 Task: Show more about the house rules of Home in West palm Beach, Florida, United States.
Action: Mouse moved to (198, 326)
Screenshot: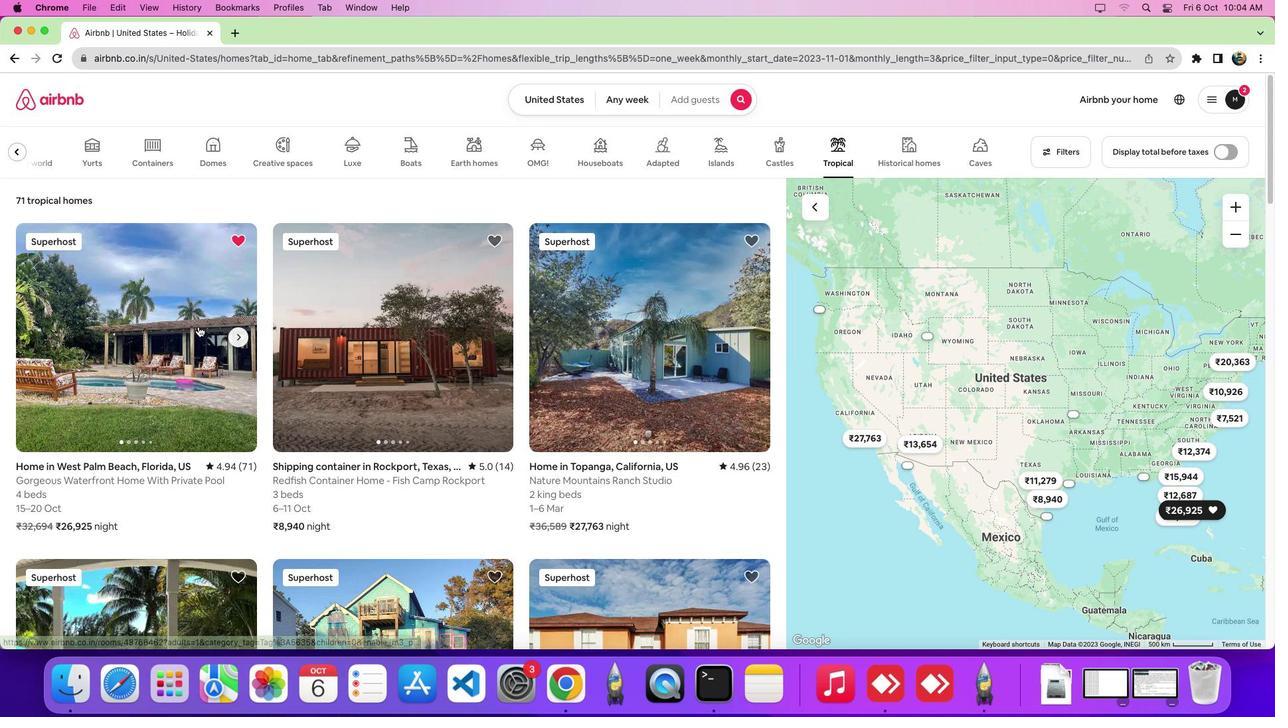 
Action: Mouse pressed left at (198, 326)
Screenshot: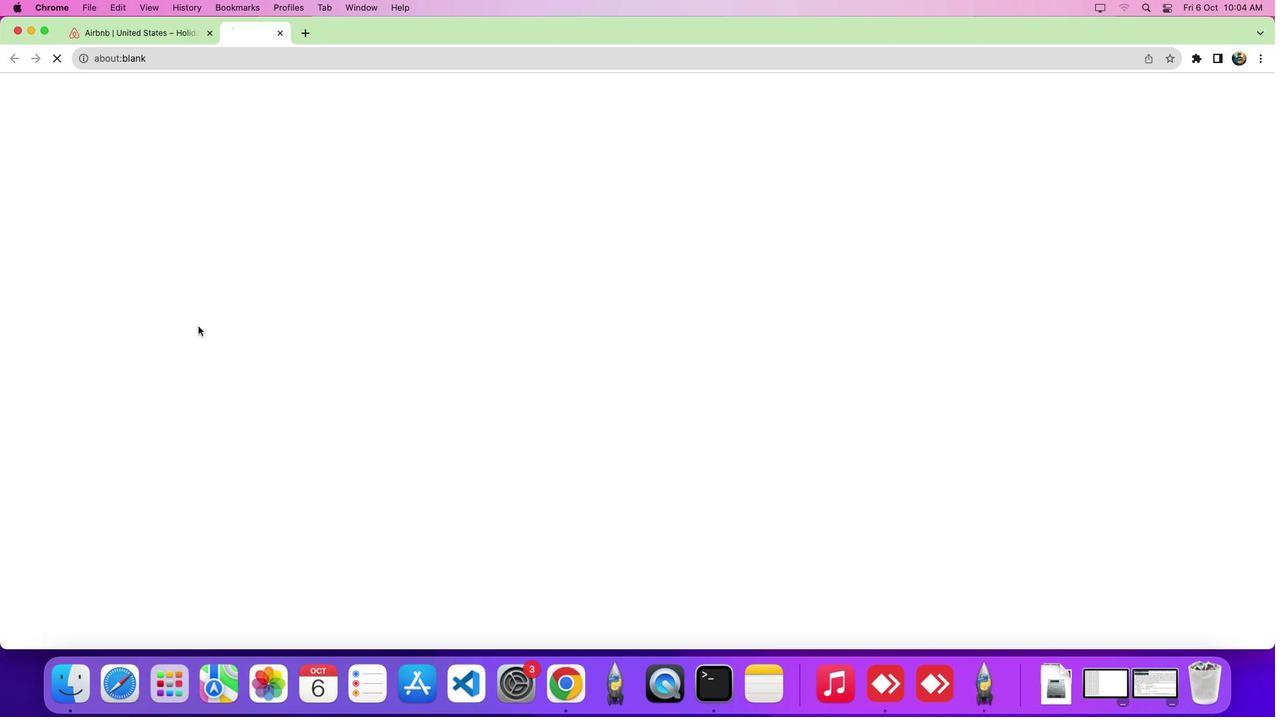 
Action: Mouse moved to (1269, 95)
Screenshot: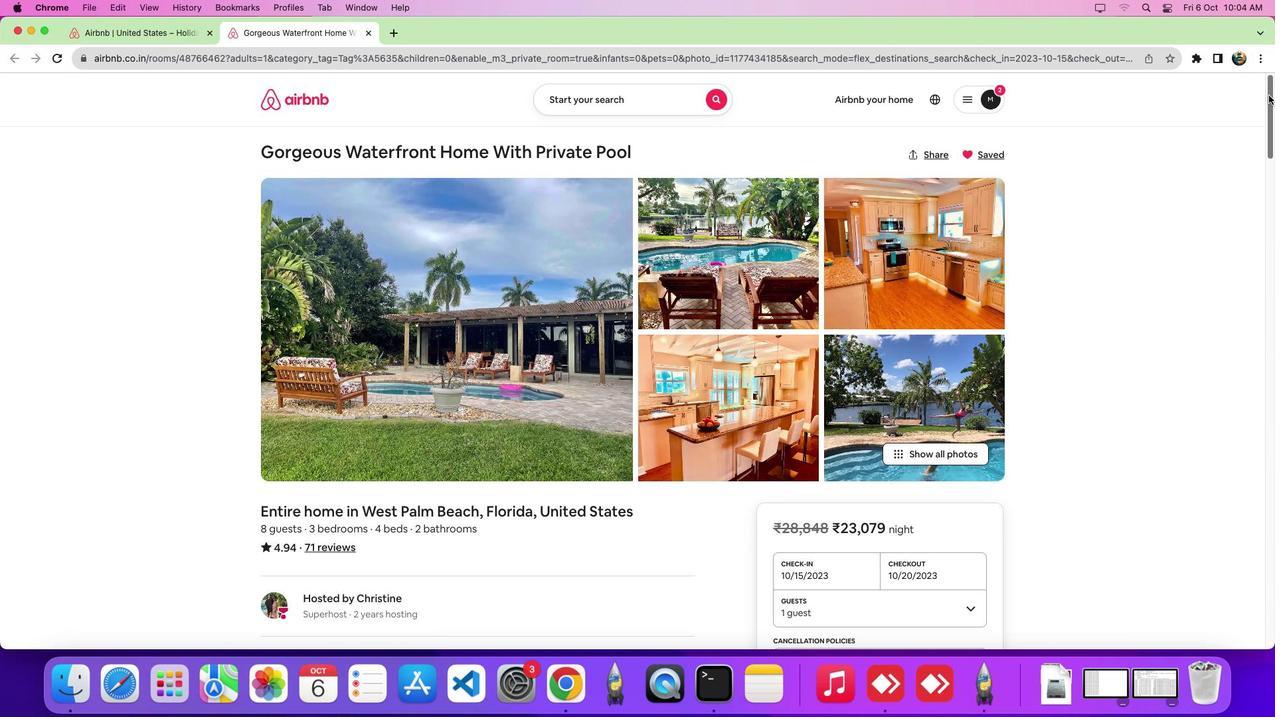 
Action: Mouse pressed left at (1269, 95)
Screenshot: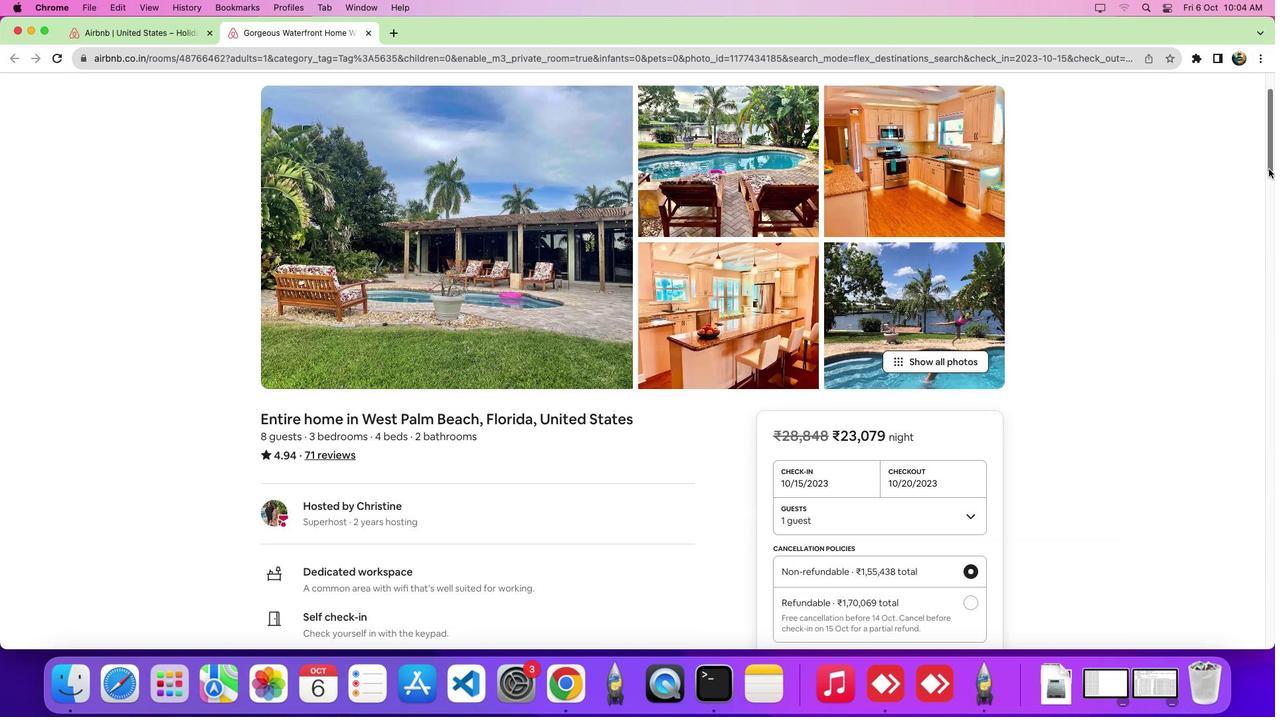 
Action: Mouse moved to (291, 506)
Screenshot: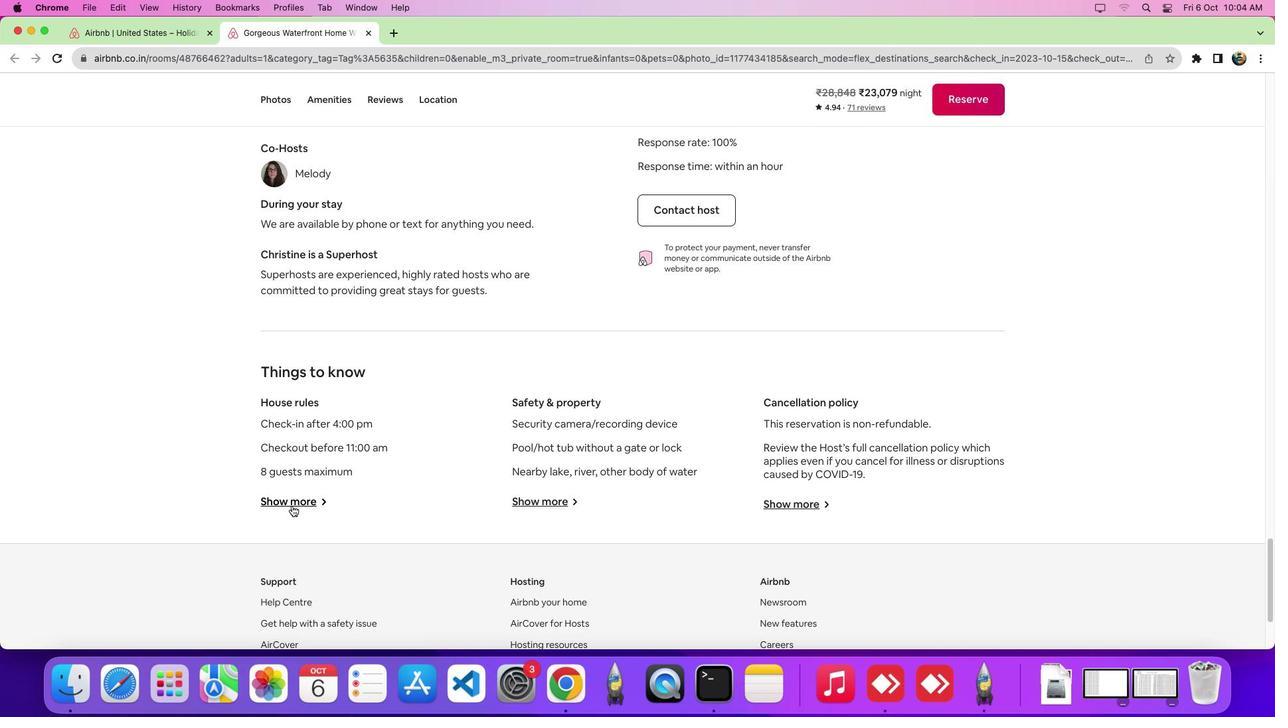 
Action: Mouse pressed left at (291, 506)
Screenshot: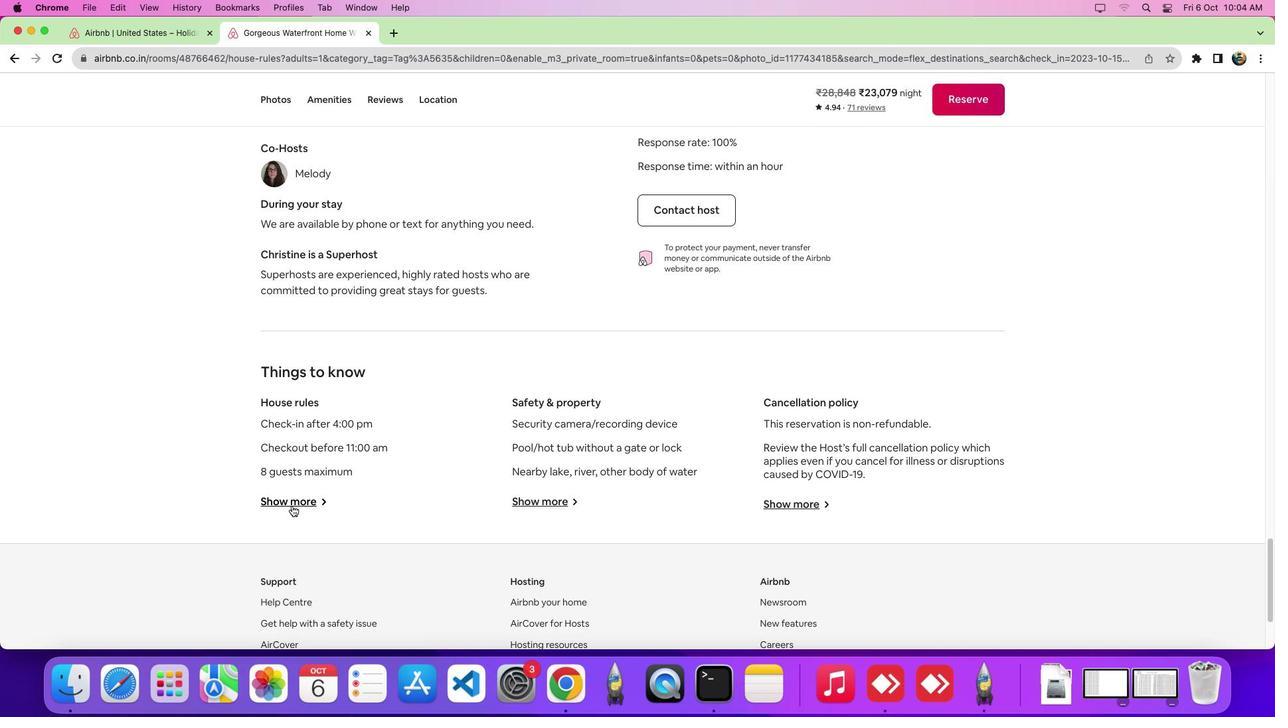 
Action: Mouse moved to (597, 431)
Screenshot: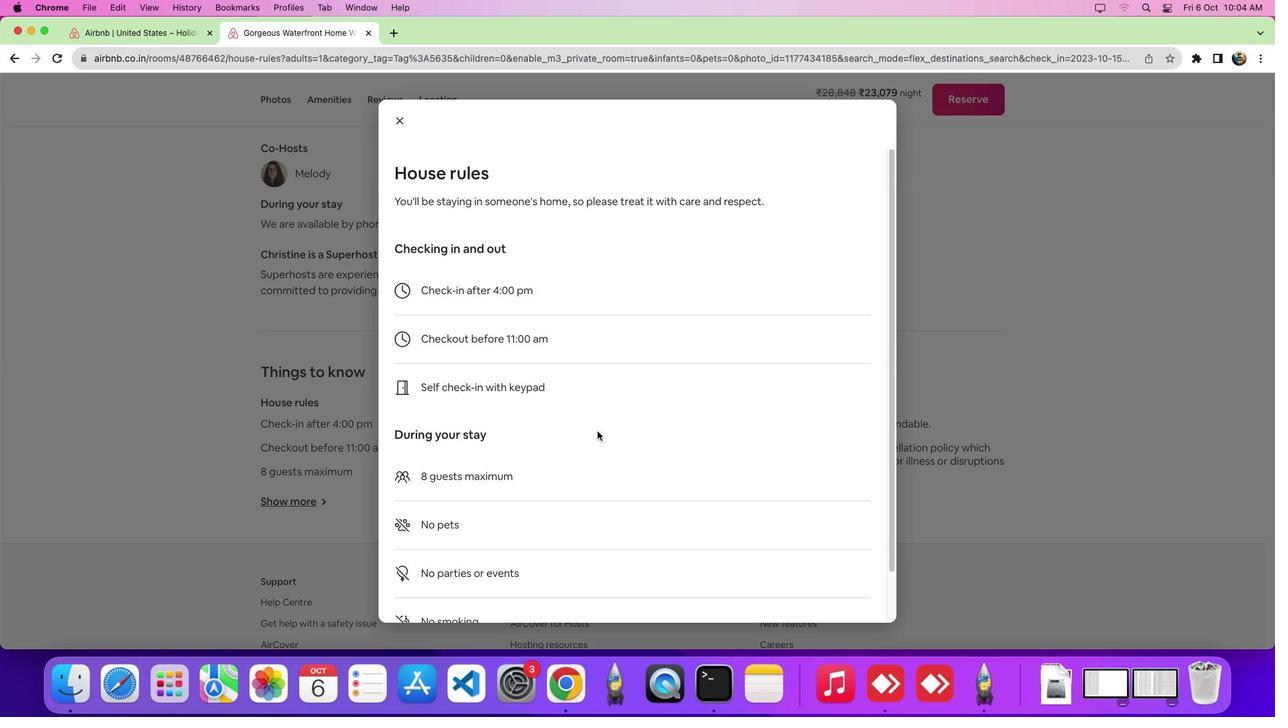
